 Task: Use the formula "TRUNC" in spreadsheet "Project portfolio".
Action: Mouse moved to (121, 83)
Screenshot: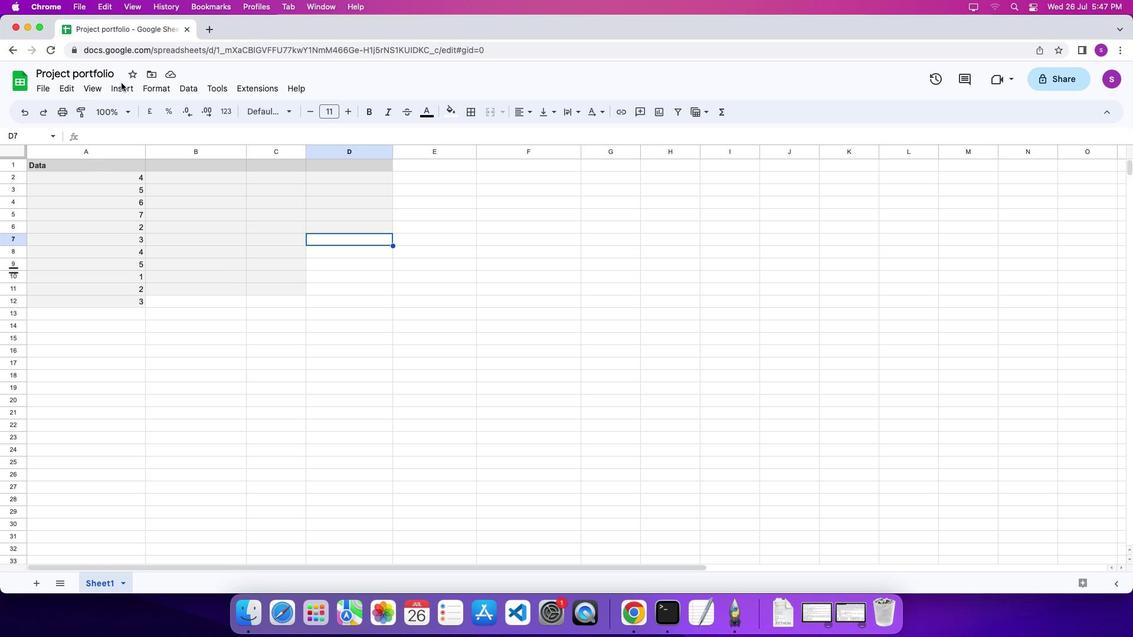 
Action: Mouse pressed left at (121, 83)
Screenshot: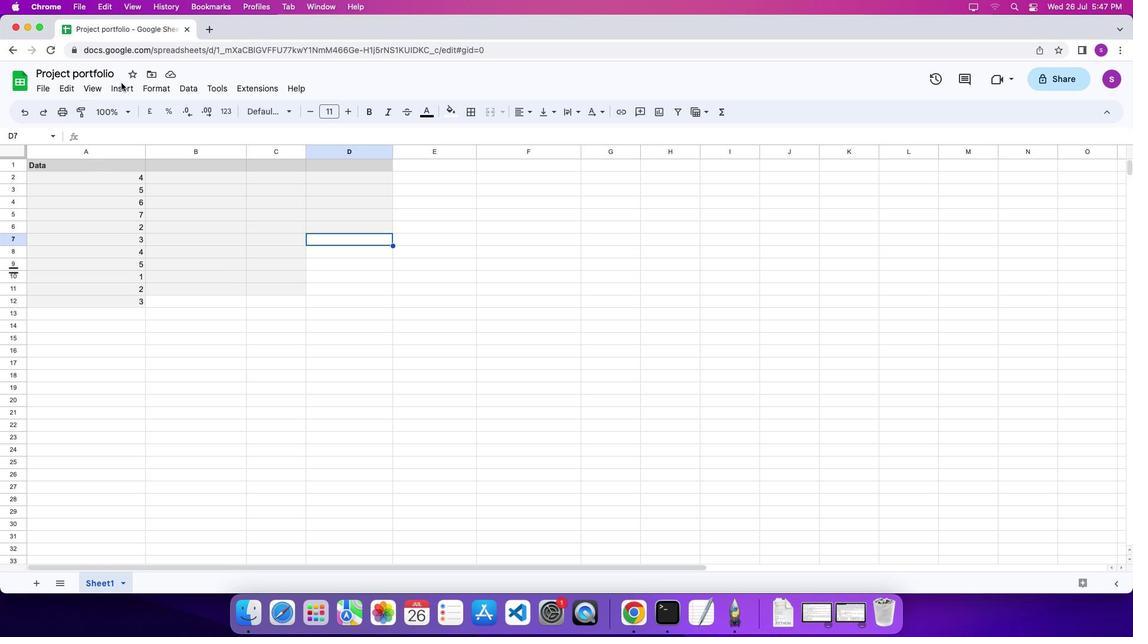 
Action: Mouse moved to (124, 88)
Screenshot: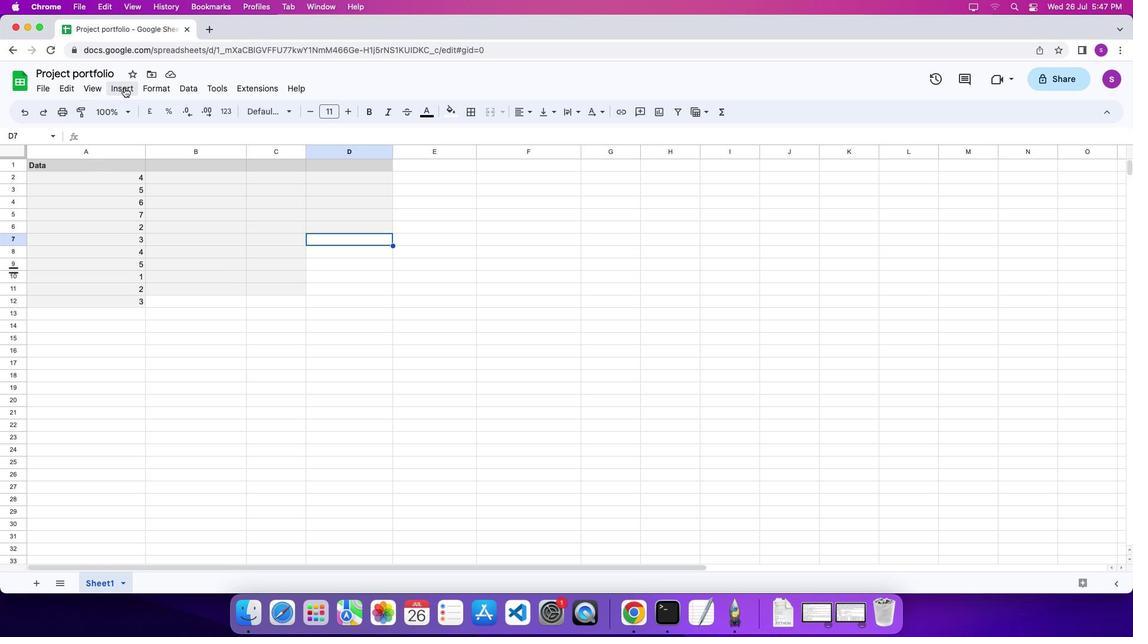 
Action: Mouse pressed left at (124, 88)
Screenshot: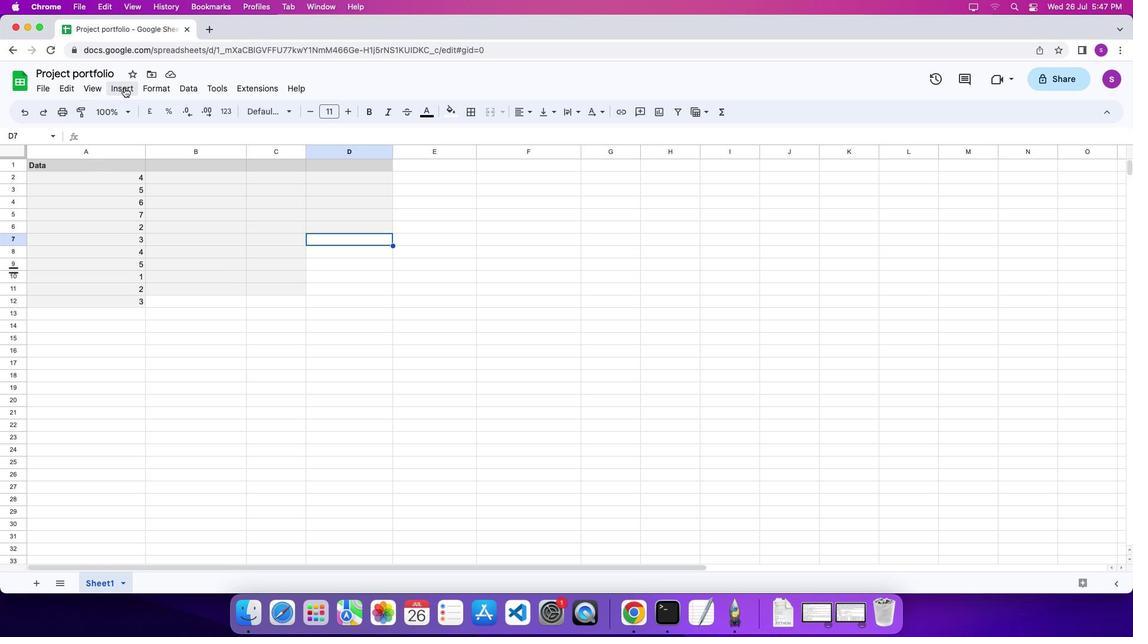 
Action: Mouse moved to (559, 530)
Screenshot: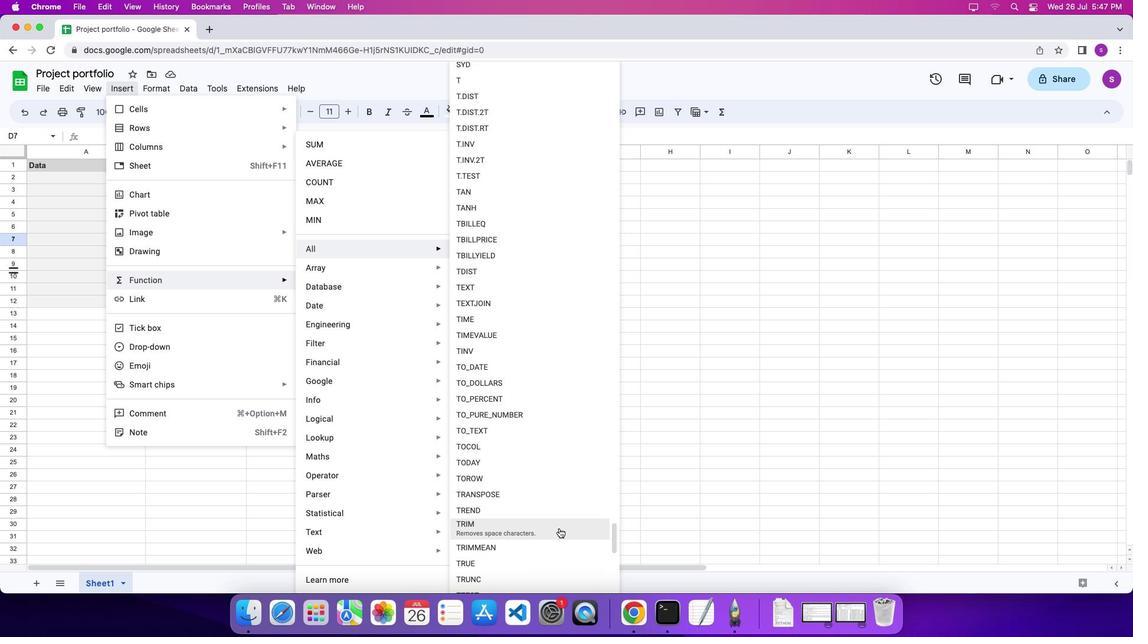 
Action: Mouse scrolled (559, 530) with delta (0, 0)
Screenshot: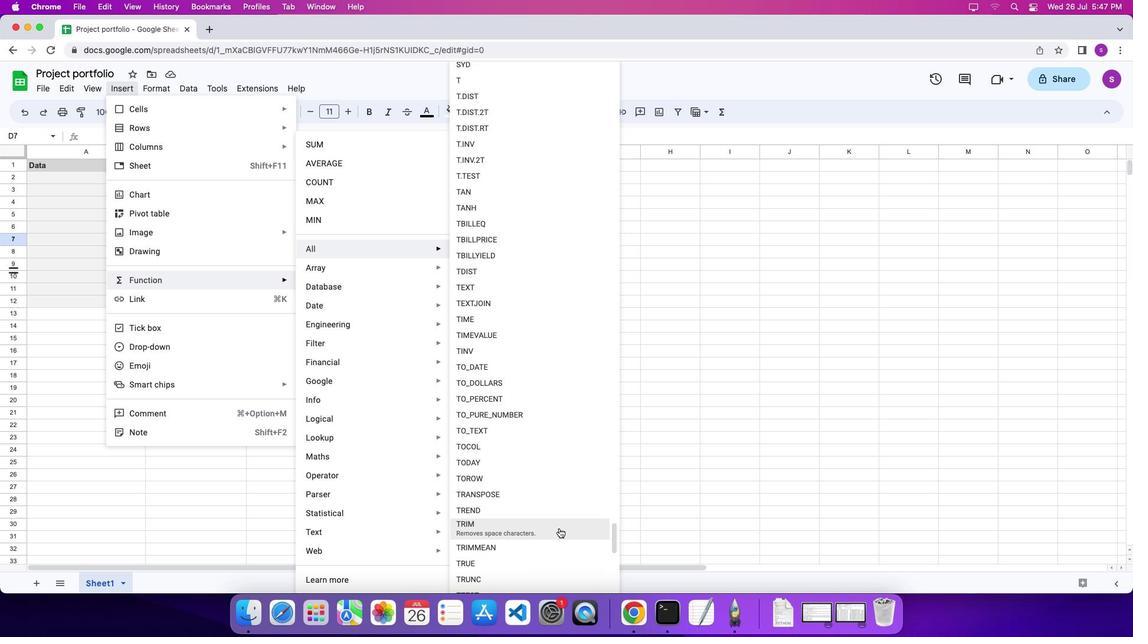 
Action: Mouse scrolled (559, 530) with delta (0, 0)
Screenshot: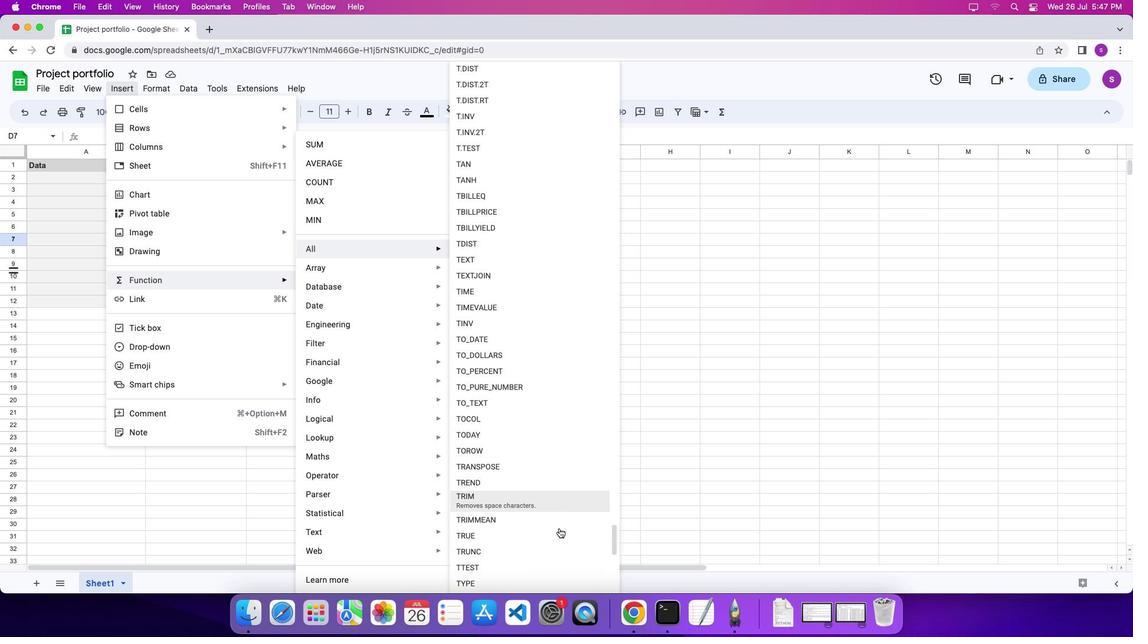 
Action: Mouse moved to (559, 529)
Screenshot: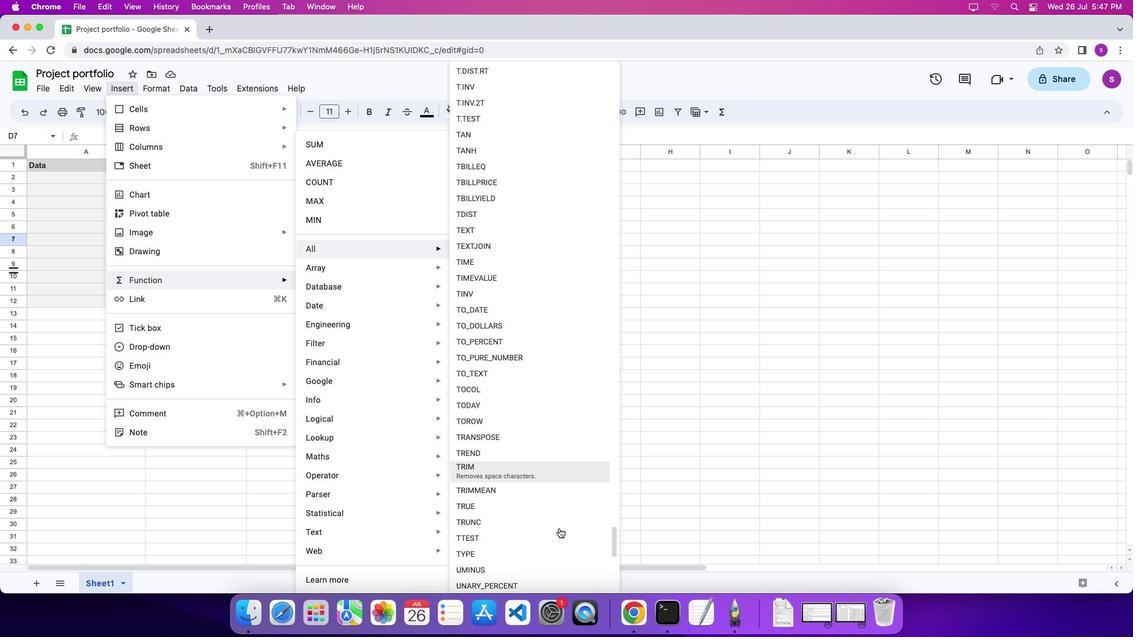 
Action: Mouse scrolled (559, 529) with delta (0, -1)
Screenshot: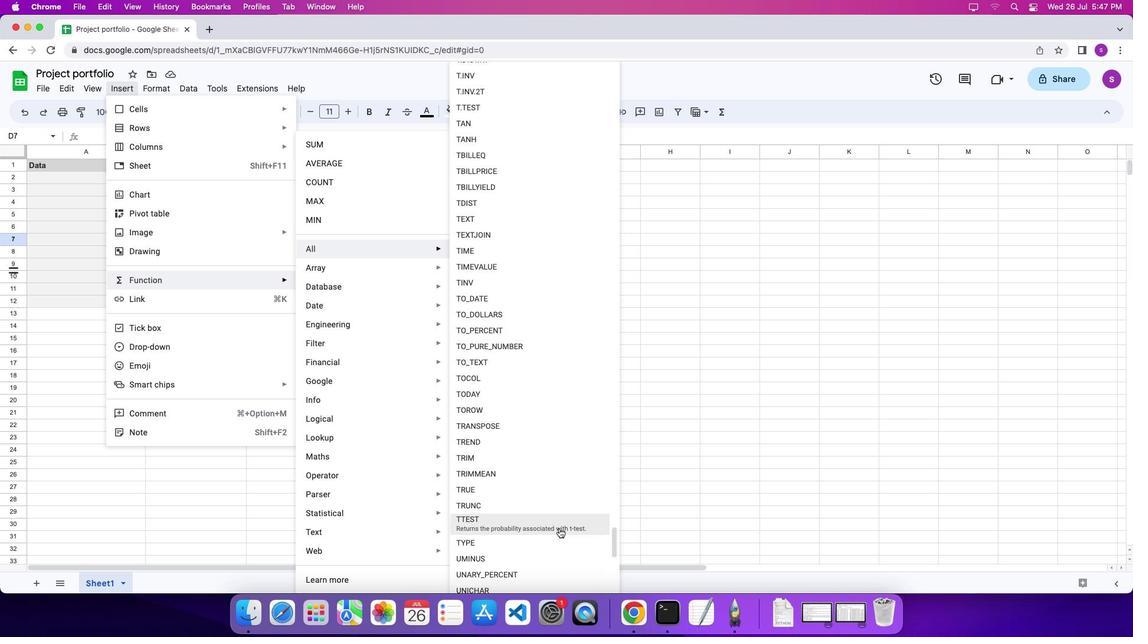 
Action: Mouse moved to (559, 528)
Screenshot: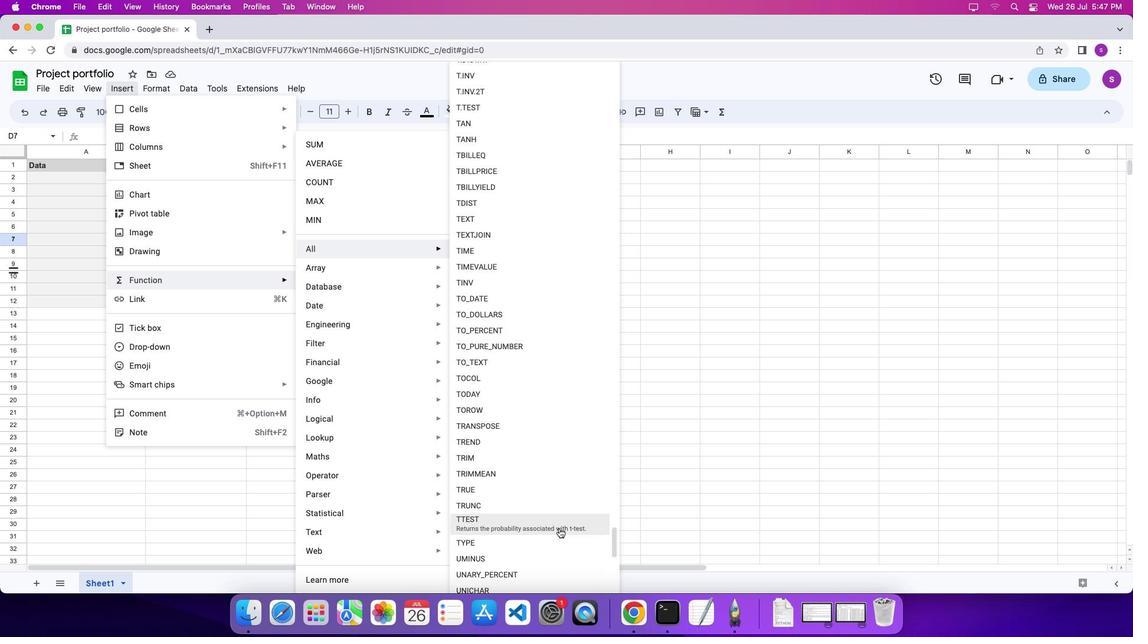 
Action: Mouse scrolled (559, 528) with delta (0, 0)
Screenshot: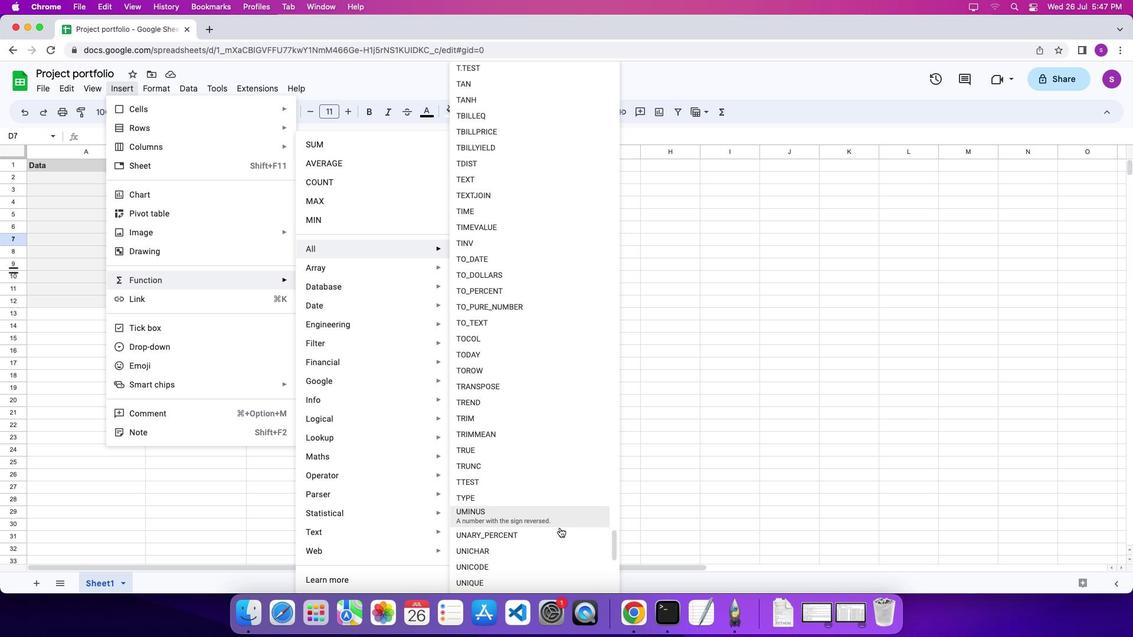 
Action: Mouse moved to (557, 465)
Screenshot: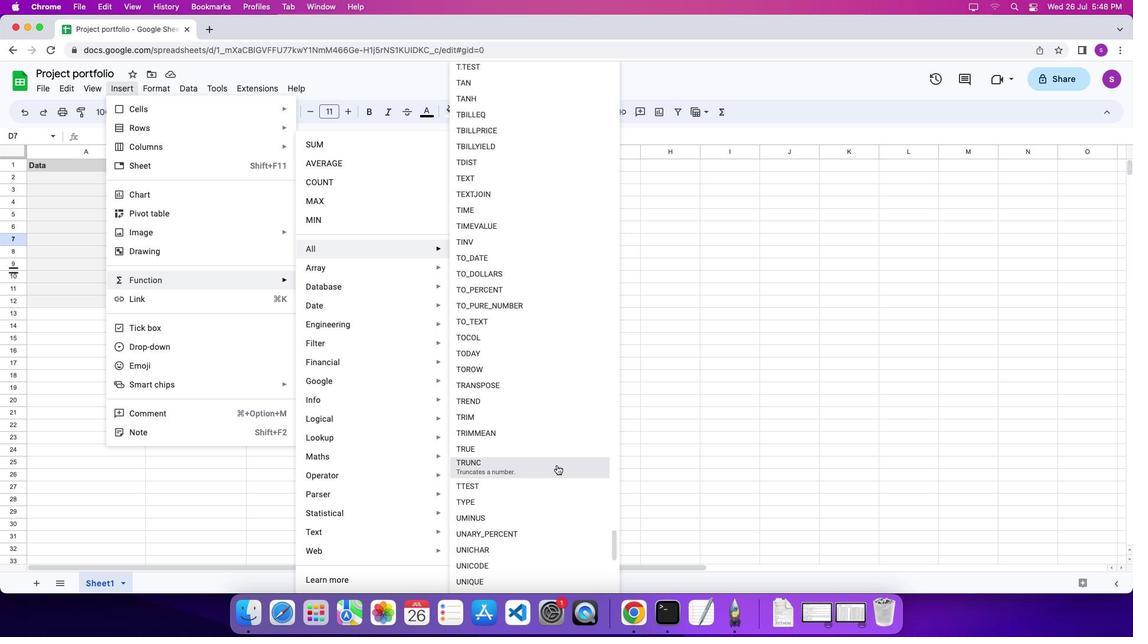 
Action: Mouse pressed left at (557, 465)
Screenshot: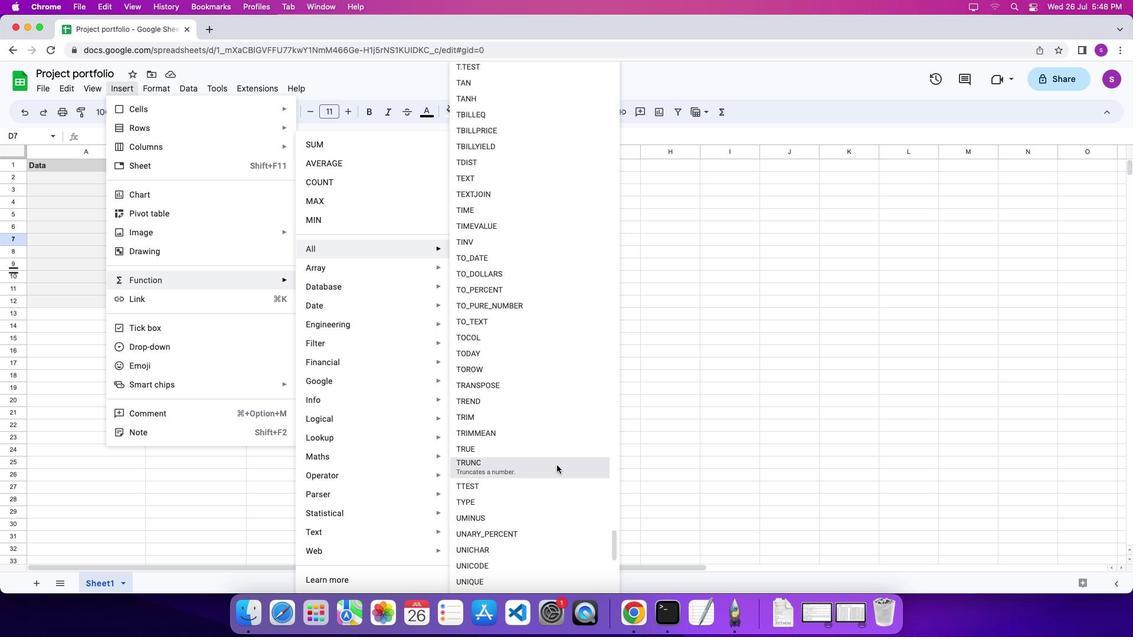 
Action: Mouse moved to (491, 375)
Screenshot: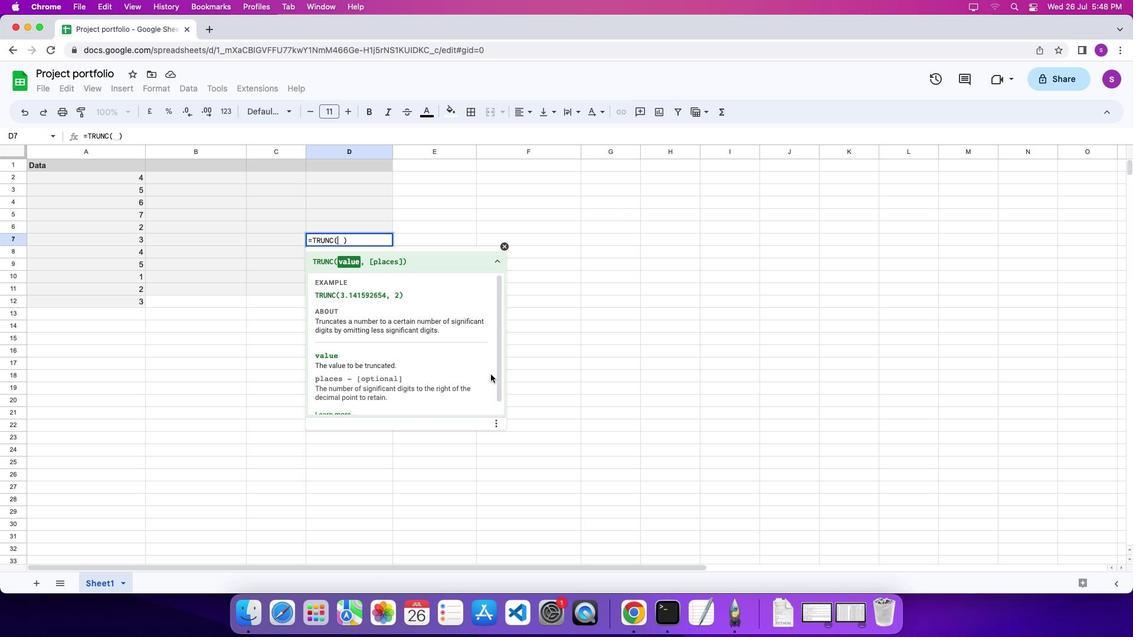 
Action: Key pressed '3''.''1''4''1''5''9''2''6''5''4'',''2''\x03'
Screenshot: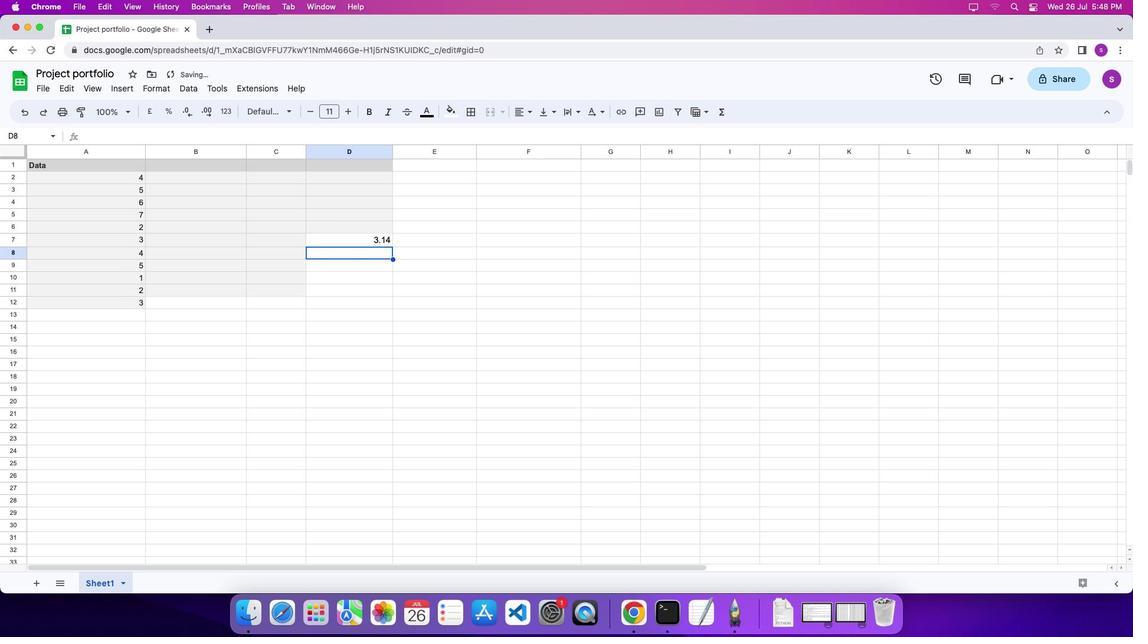 
